 Task: Set the preference "Position of video title" to the left.
Action: Mouse moved to (111, 13)
Screenshot: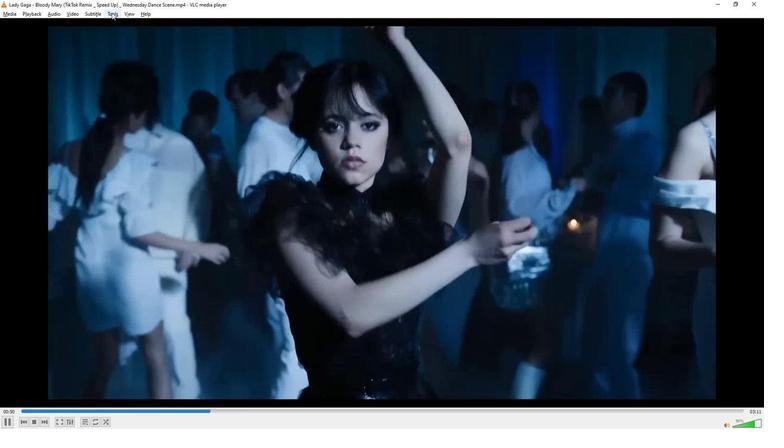 
Action: Mouse pressed left at (111, 13)
Screenshot: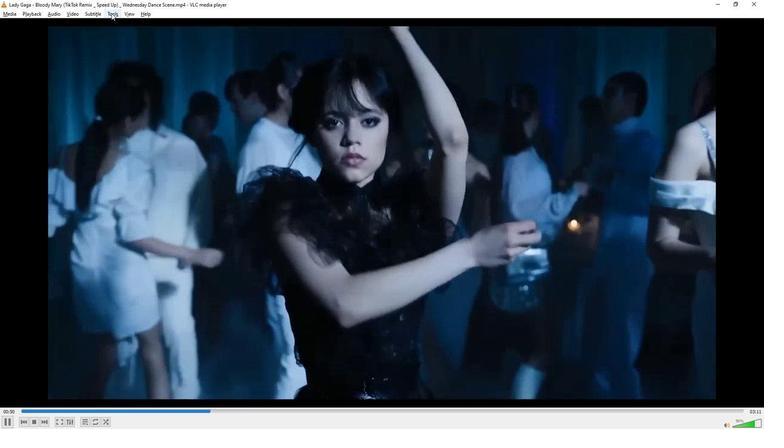 
Action: Mouse moved to (126, 111)
Screenshot: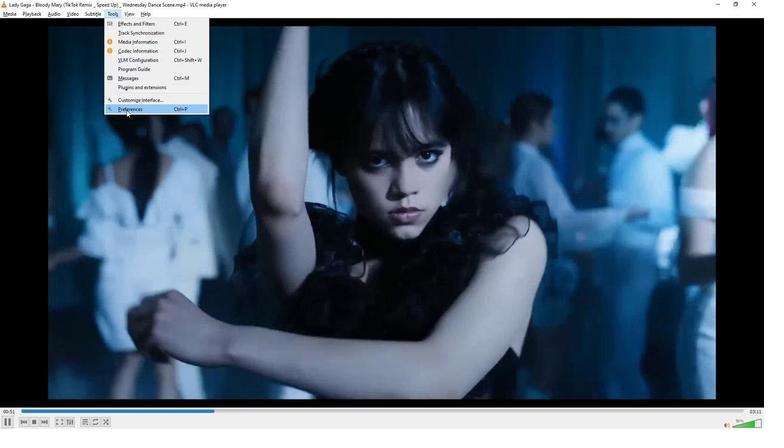 
Action: Mouse pressed left at (126, 111)
Screenshot: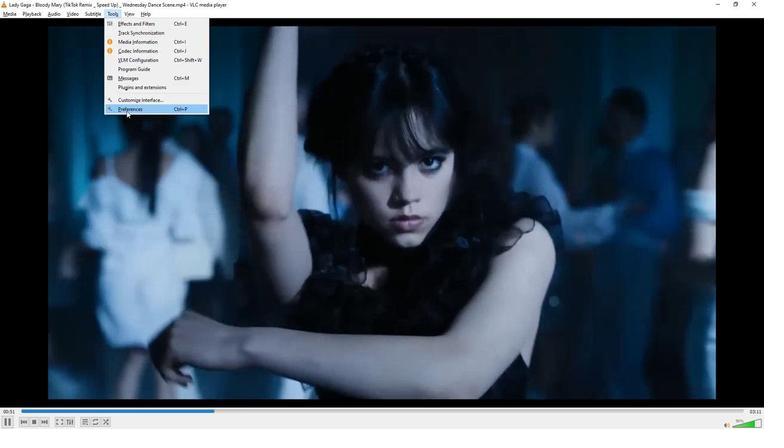 
Action: Mouse moved to (135, 330)
Screenshot: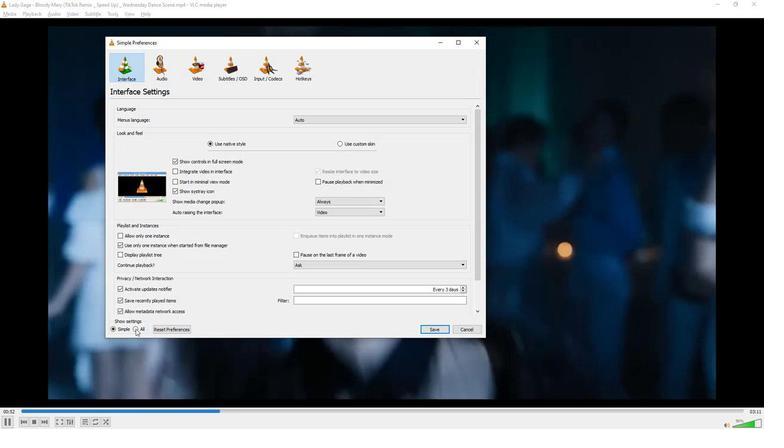 
Action: Mouse pressed left at (135, 330)
Screenshot: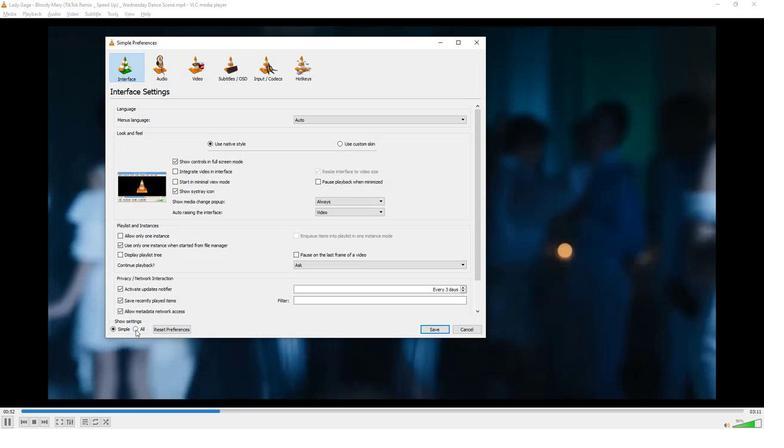 
Action: Mouse moved to (182, 242)
Screenshot: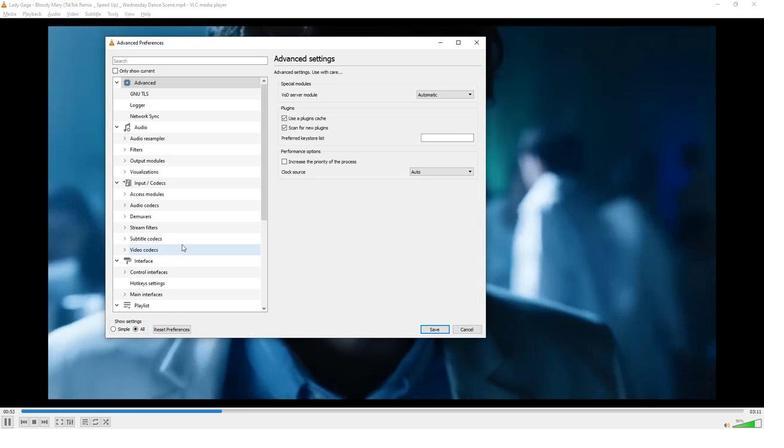 
Action: Mouse scrolled (182, 242) with delta (0, 0)
Screenshot: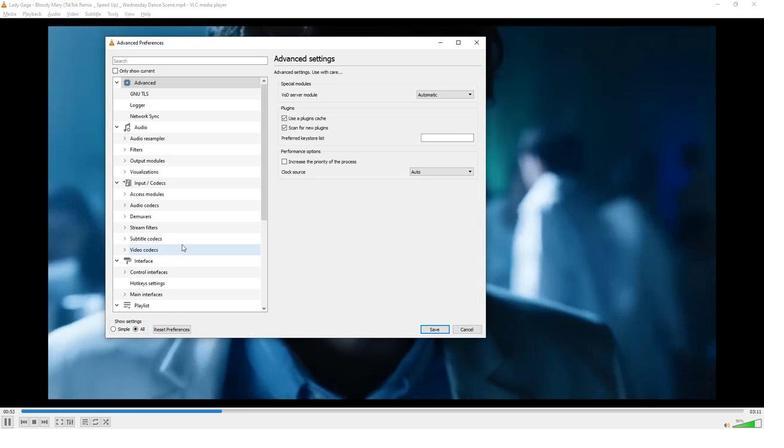 
Action: Mouse moved to (182, 242)
Screenshot: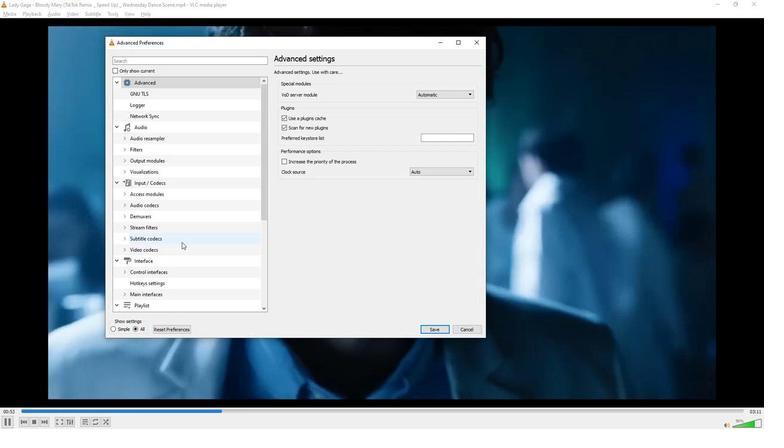 
Action: Mouse scrolled (182, 241) with delta (0, 0)
Screenshot: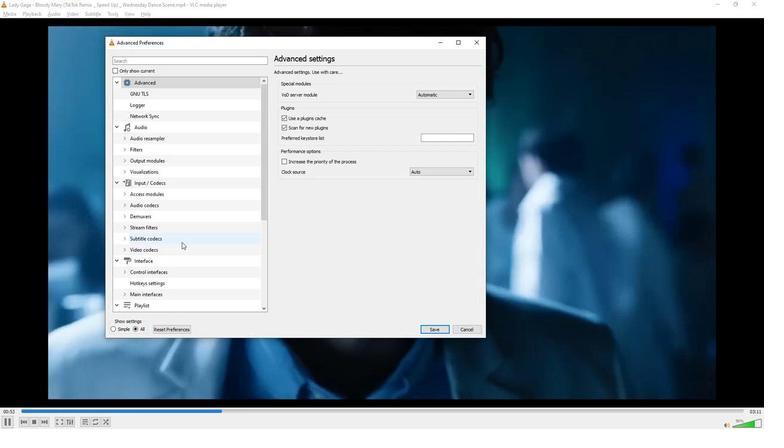 
Action: Mouse moved to (182, 241)
Screenshot: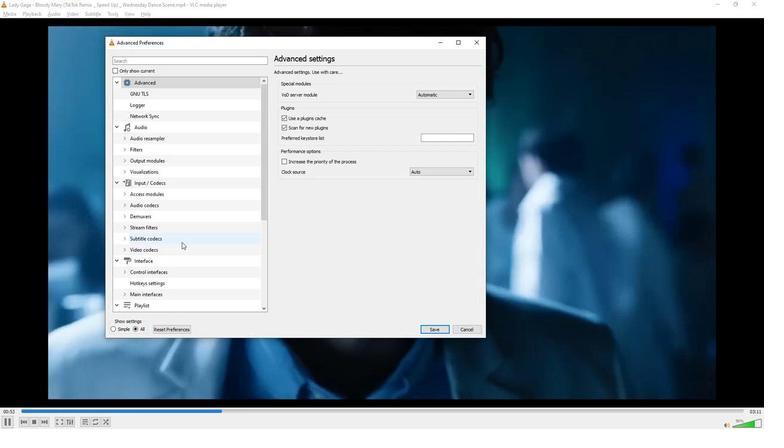 
Action: Mouse scrolled (182, 241) with delta (0, 0)
Screenshot: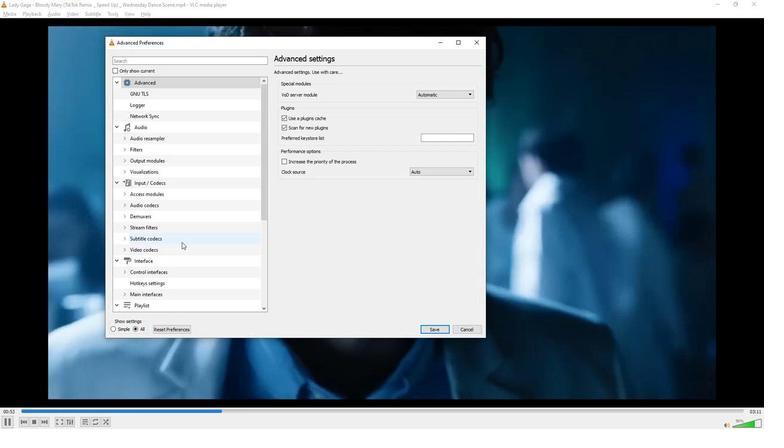 
Action: Mouse moved to (182, 241)
Screenshot: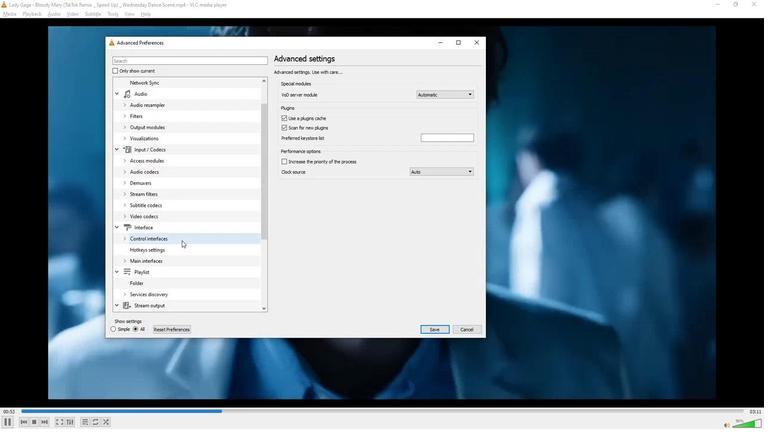 
Action: Mouse scrolled (182, 240) with delta (0, 0)
Screenshot: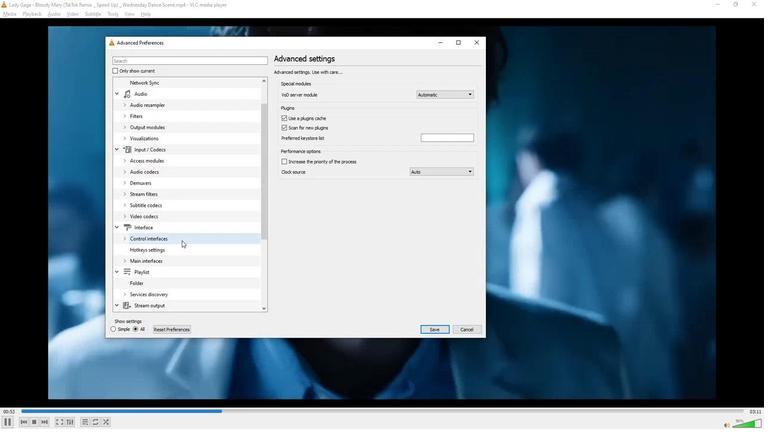 
Action: Mouse moved to (181, 239)
Screenshot: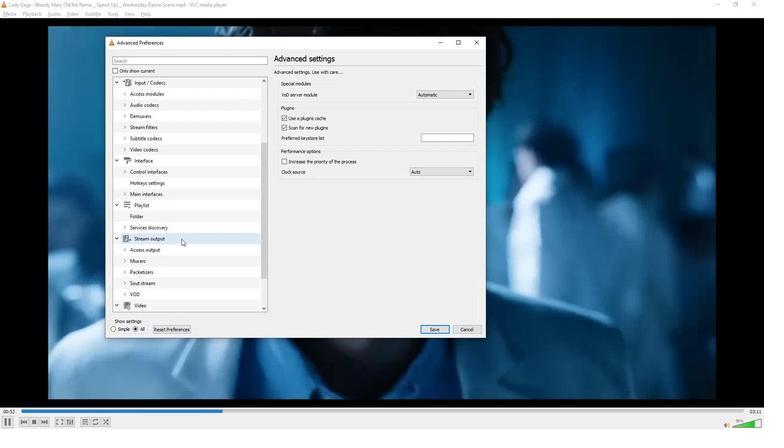 
Action: Mouse scrolled (181, 239) with delta (0, 0)
Screenshot: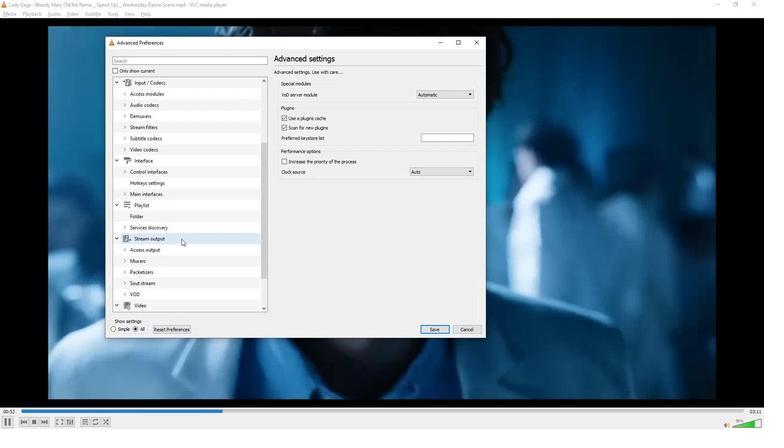 
Action: Mouse moved to (180, 238)
Screenshot: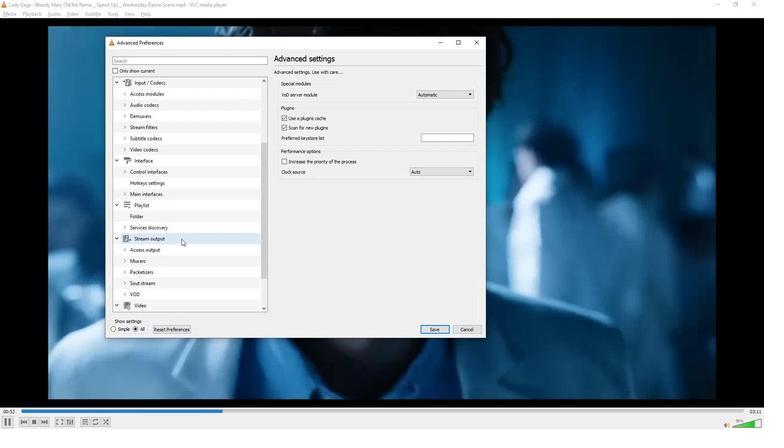 
Action: Mouse scrolled (180, 238) with delta (0, 0)
Screenshot: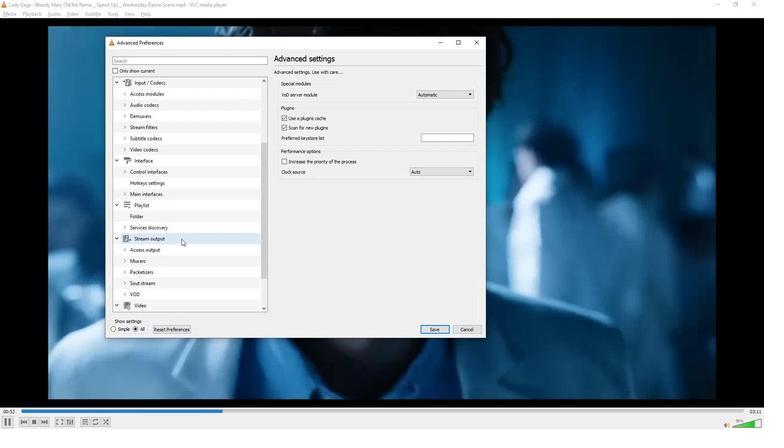 
Action: Mouse moved to (180, 237)
Screenshot: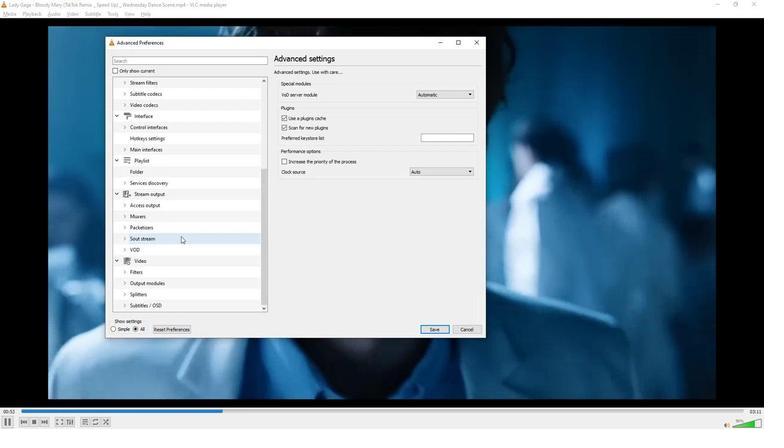
Action: Mouse scrolled (180, 236) with delta (0, 0)
Screenshot: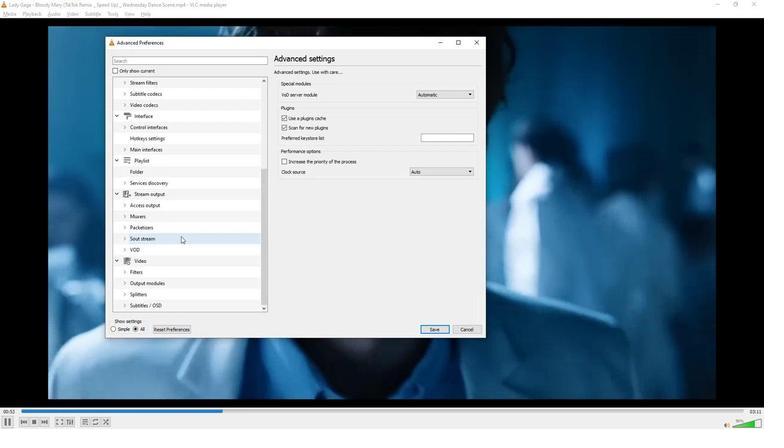 
Action: Mouse moved to (179, 235)
Screenshot: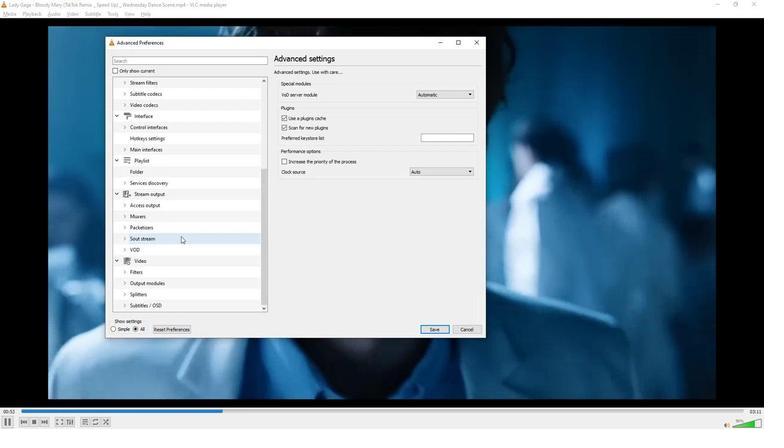 
Action: Mouse scrolled (179, 234) with delta (0, 0)
Screenshot: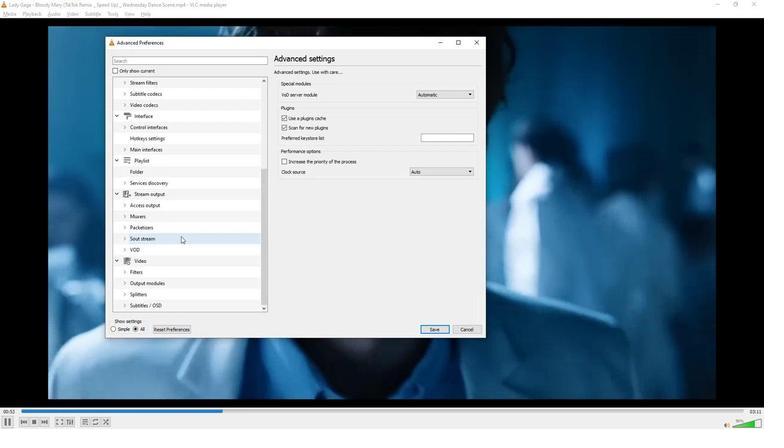 
Action: Mouse moved to (139, 262)
Screenshot: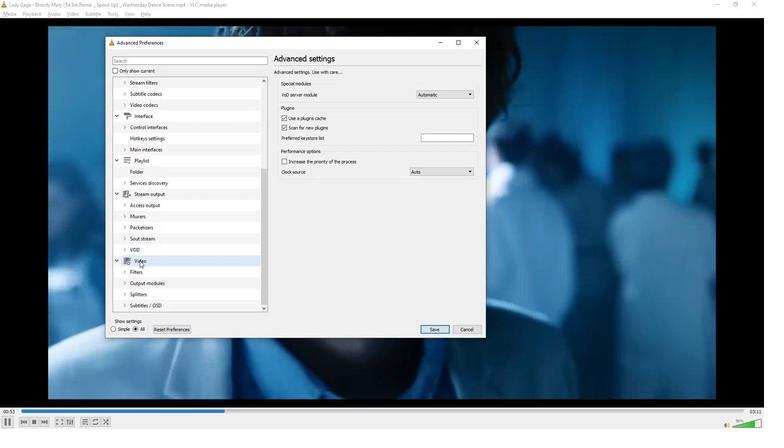 
Action: Mouse pressed left at (139, 262)
Screenshot: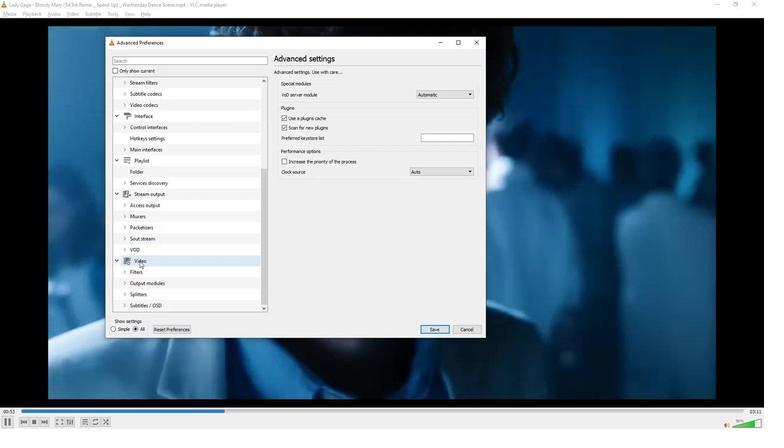 
Action: Mouse moved to (456, 217)
Screenshot: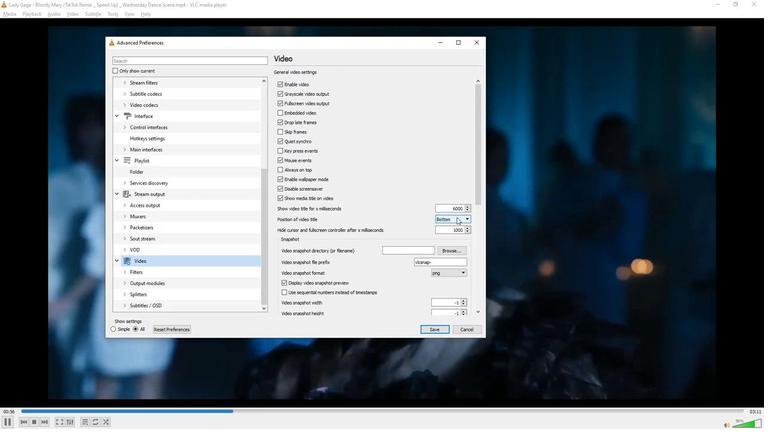 
Action: Mouse pressed left at (456, 217)
Screenshot: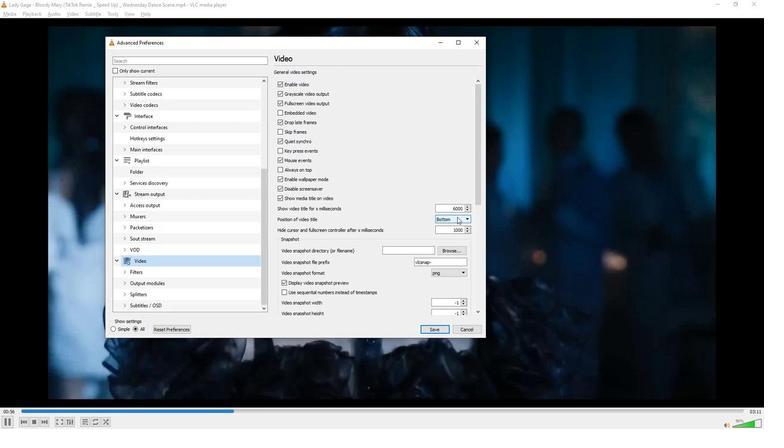 
Action: Mouse moved to (445, 231)
Screenshot: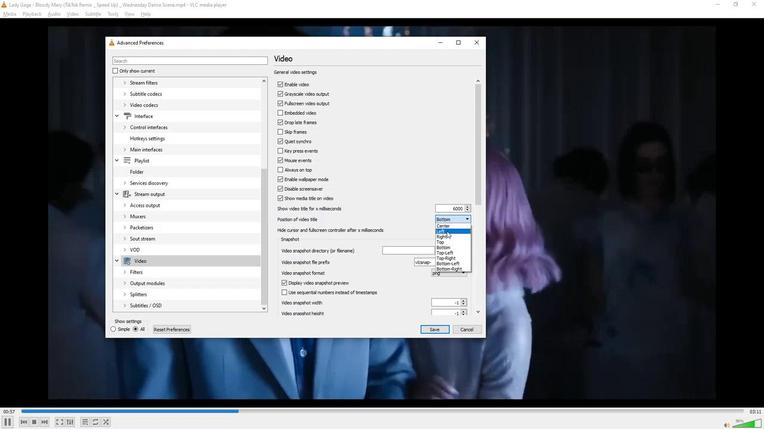 
Action: Mouse pressed left at (445, 231)
Screenshot: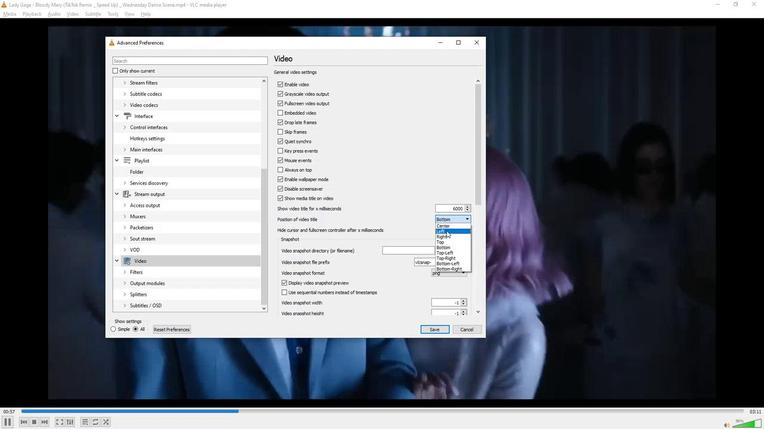 
Action: Mouse moved to (454, 237)
Screenshot: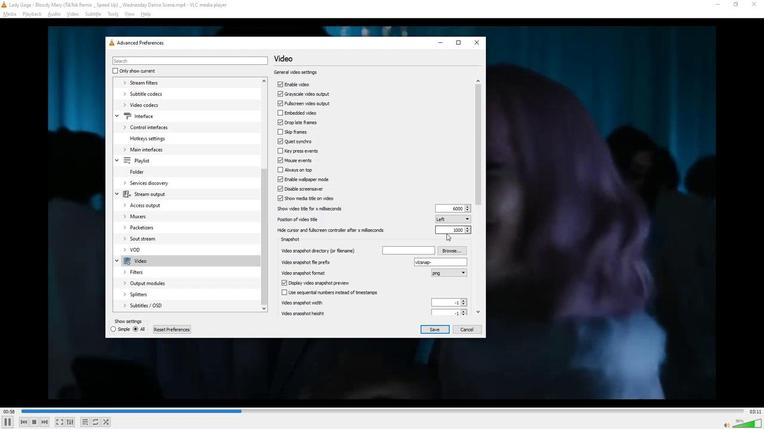 
